 Task: Check the average views per listing of club house in the last 3 years.
Action: Mouse moved to (792, 189)
Screenshot: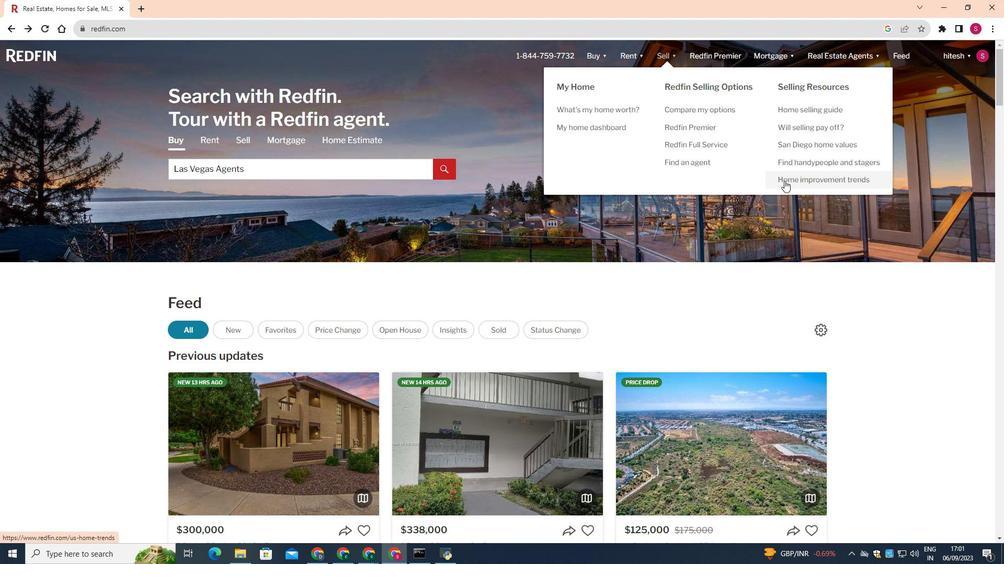 
Action: Mouse pressed left at (792, 189)
Screenshot: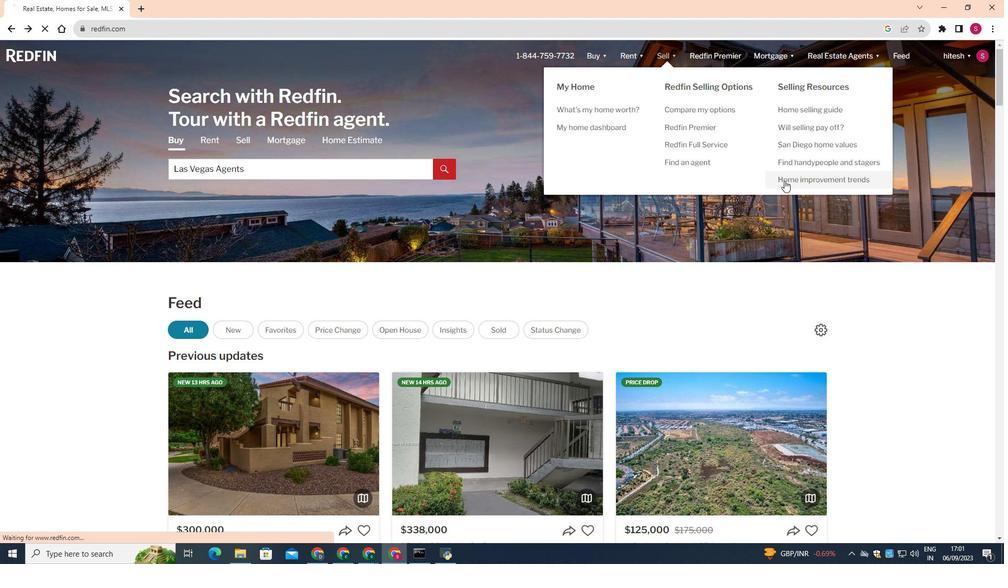 
Action: Mouse moved to (514, 308)
Screenshot: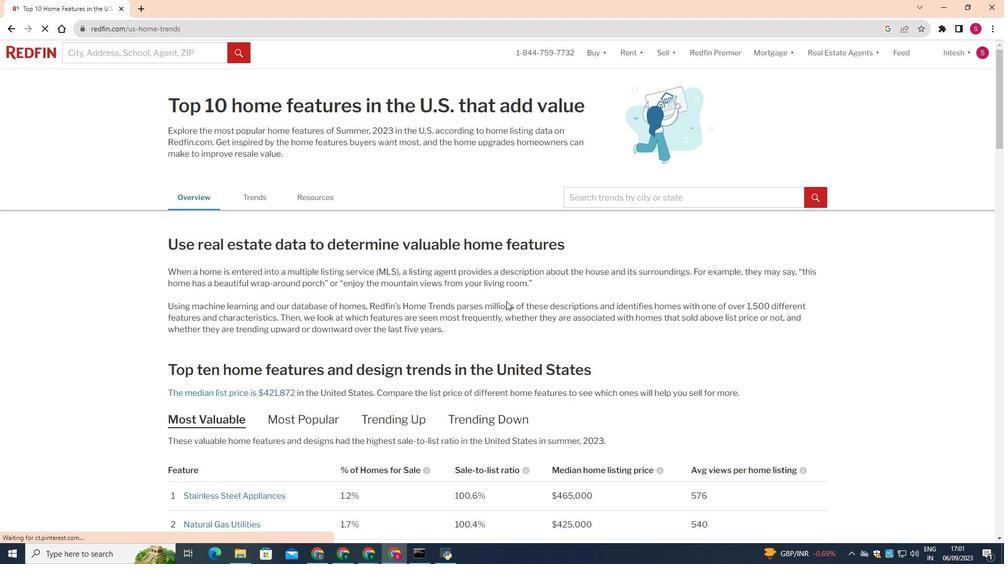 
Action: Mouse scrolled (514, 308) with delta (0, 0)
Screenshot: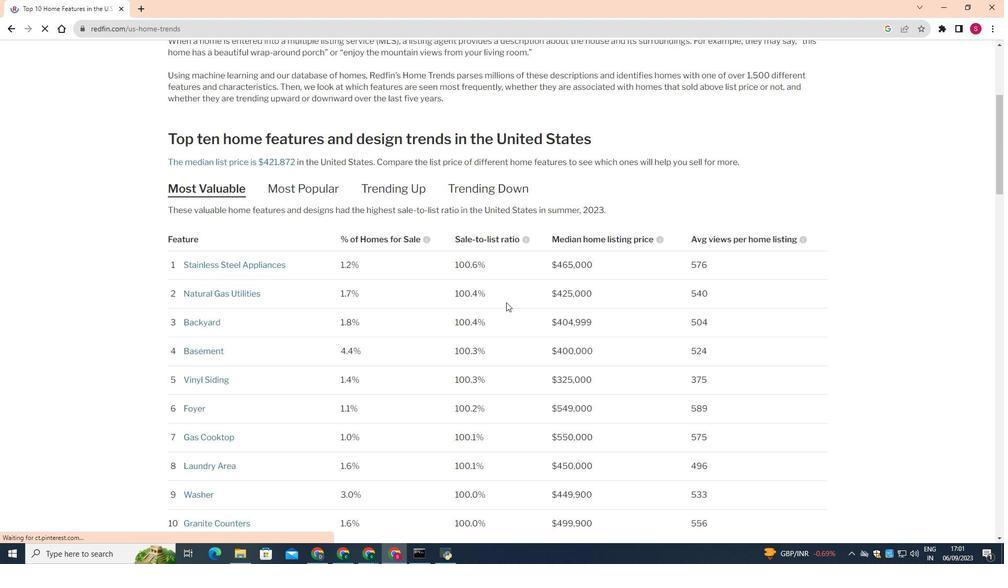
Action: Mouse moved to (514, 309)
Screenshot: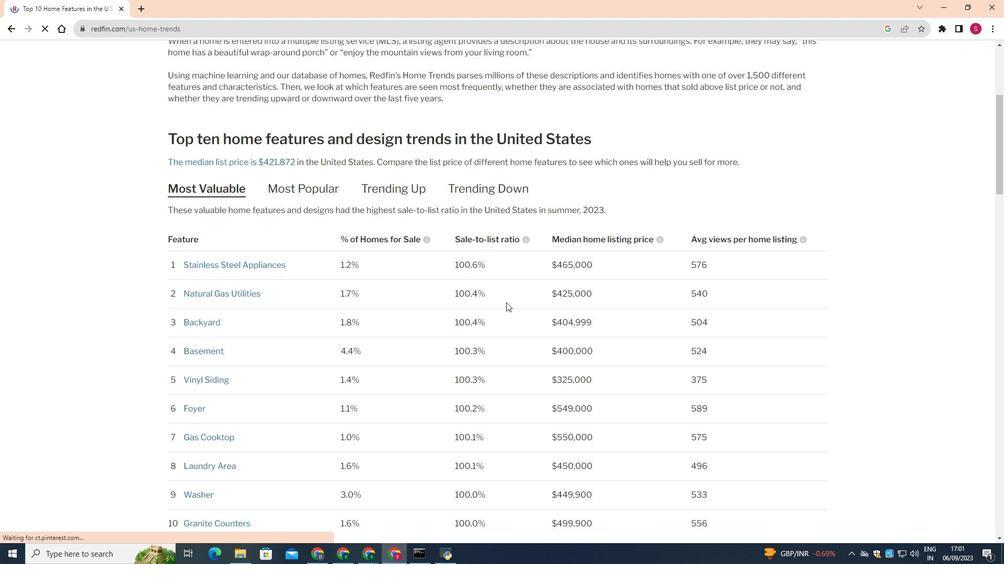 
Action: Mouse scrolled (514, 309) with delta (0, 0)
Screenshot: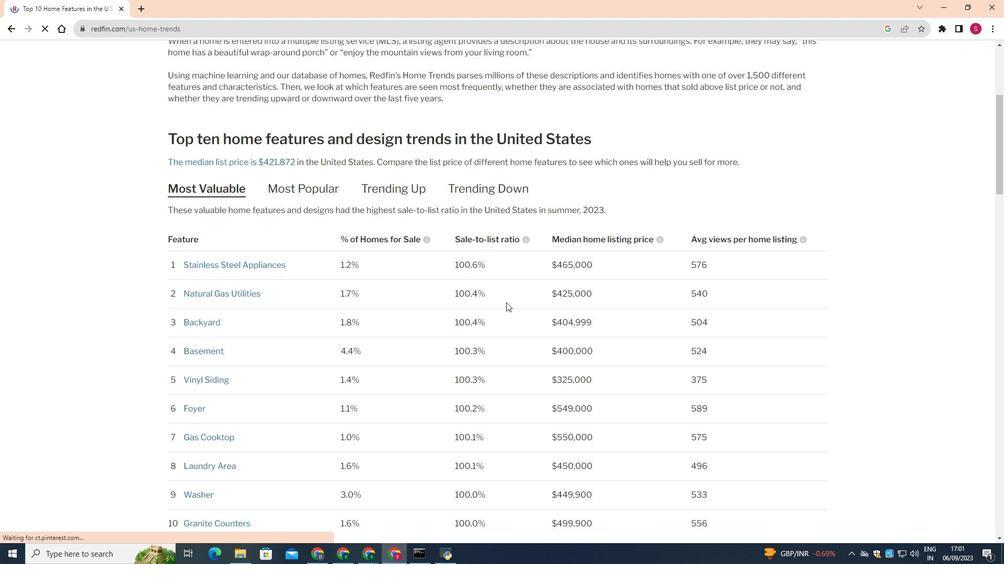 
Action: Mouse moved to (514, 310)
Screenshot: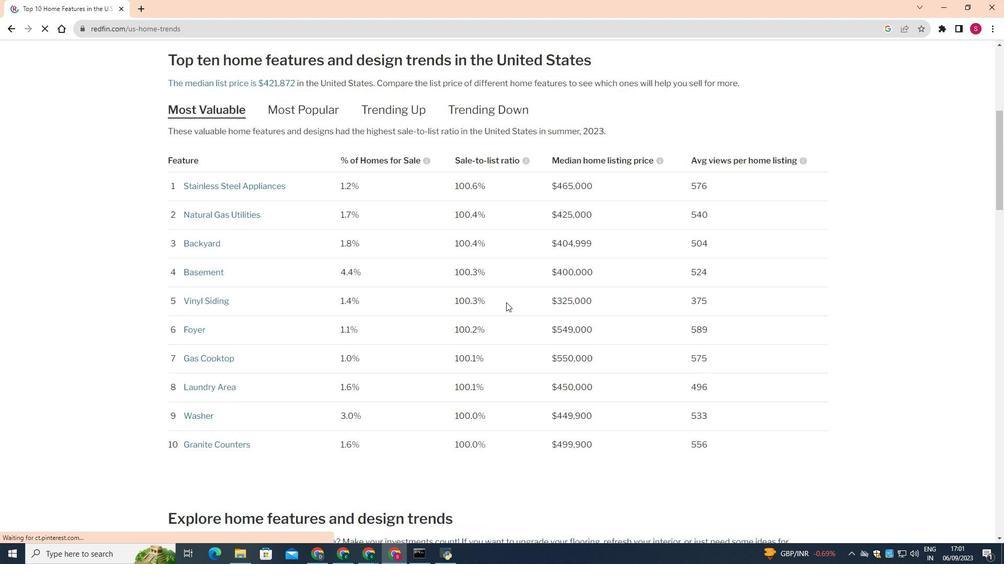 
Action: Mouse scrolled (514, 309) with delta (0, 0)
Screenshot: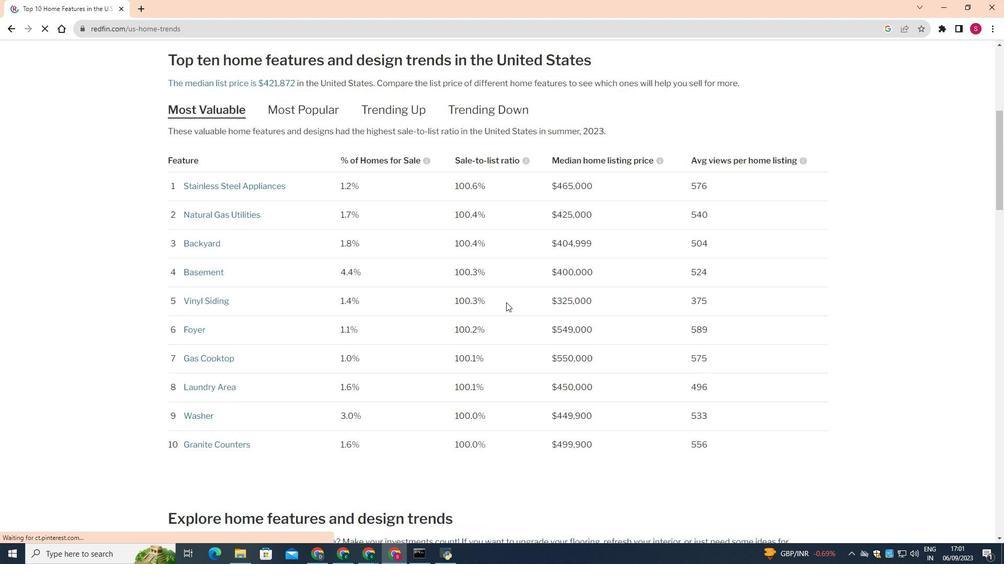 
Action: Mouse scrolled (514, 309) with delta (0, 0)
Screenshot: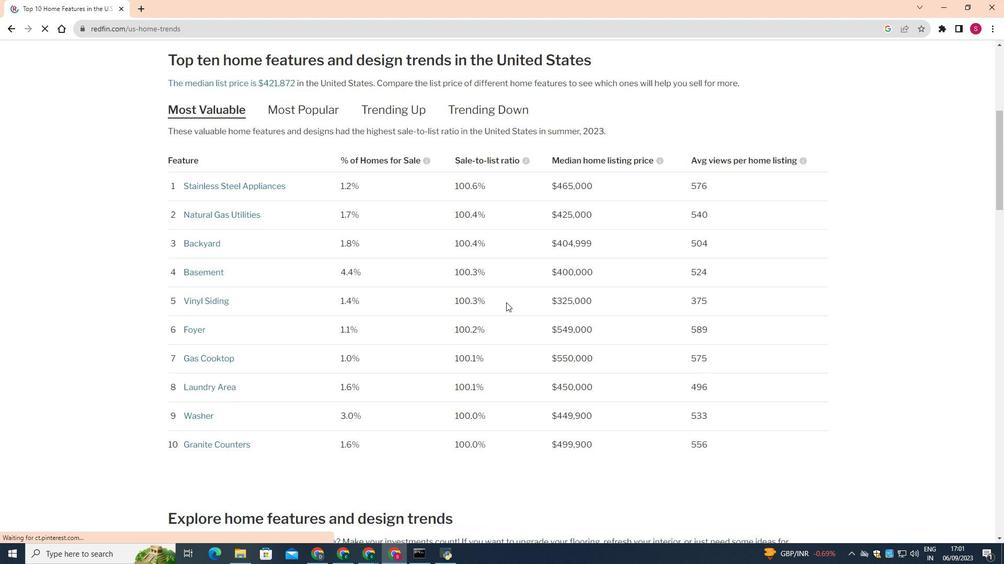 
Action: Mouse moved to (514, 310)
Screenshot: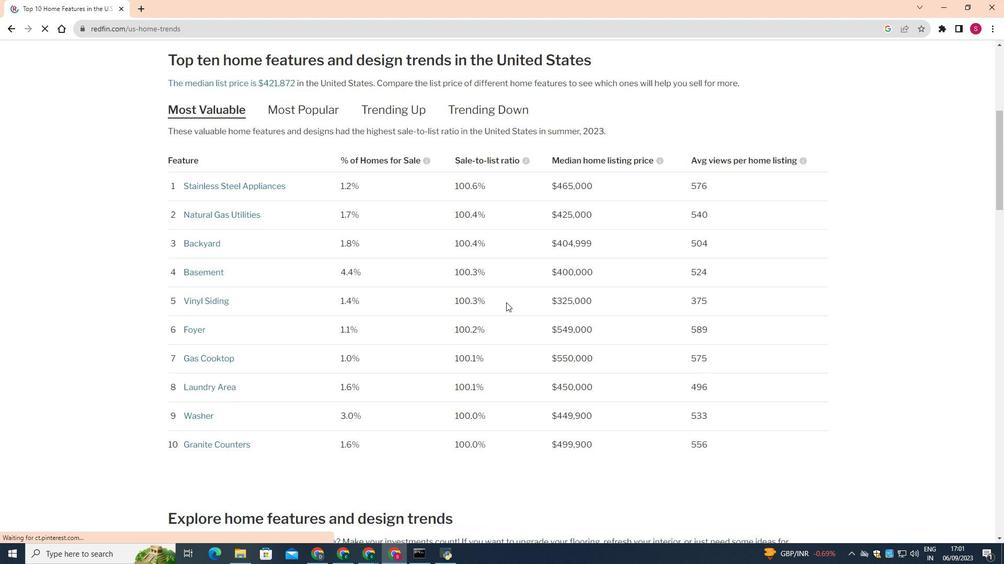 
Action: Mouse scrolled (514, 310) with delta (0, 0)
Screenshot: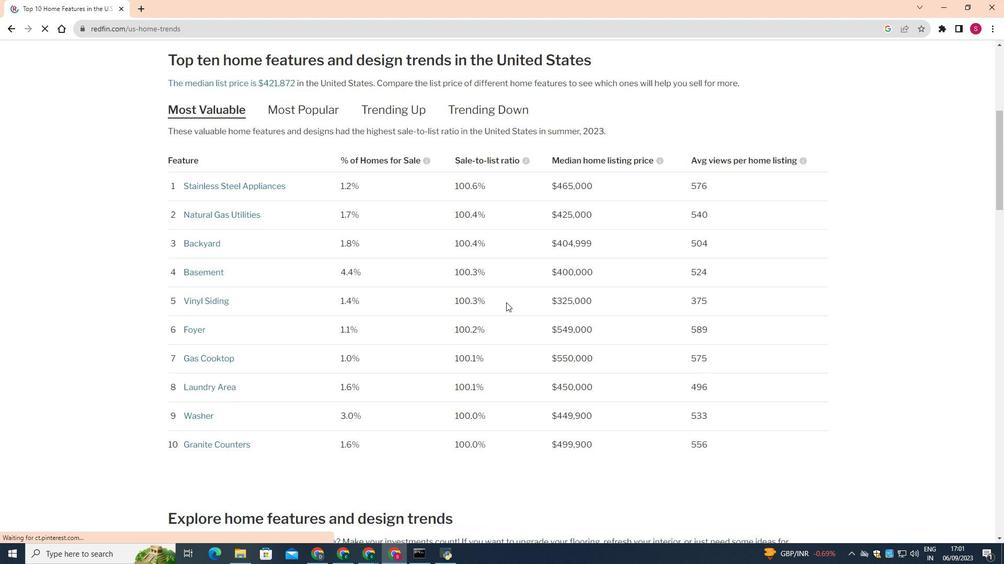 
Action: Mouse moved to (514, 311)
Screenshot: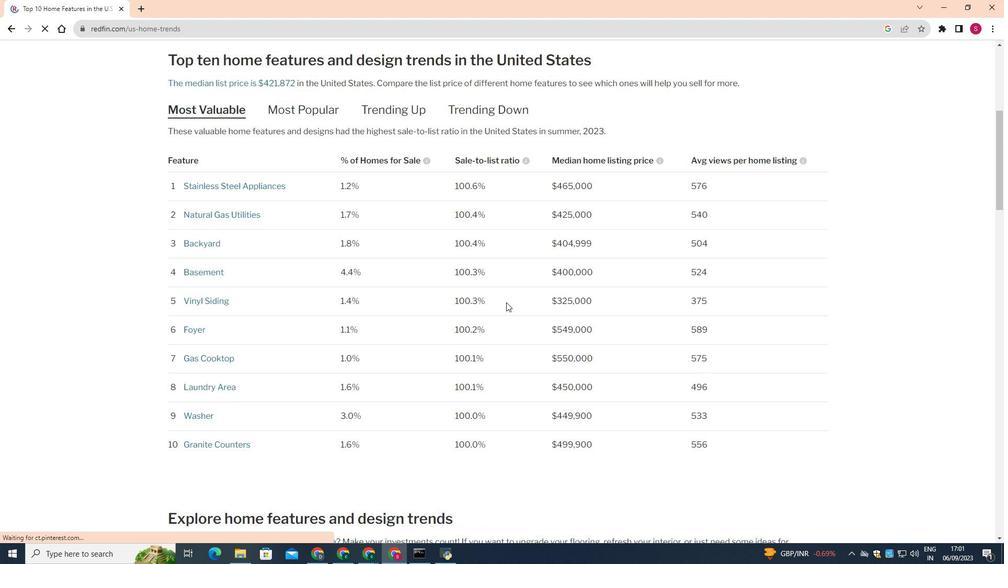 
Action: Mouse scrolled (514, 310) with delta (0, 0)
Screenshot: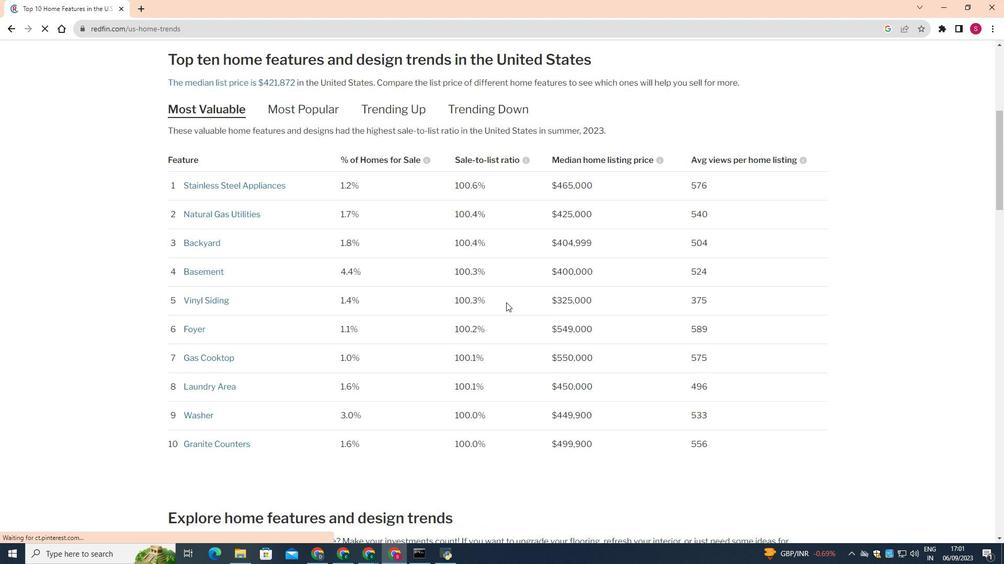 
Action: Mouse scrolled (514, 310) with delta (0, 0)
Screenshot: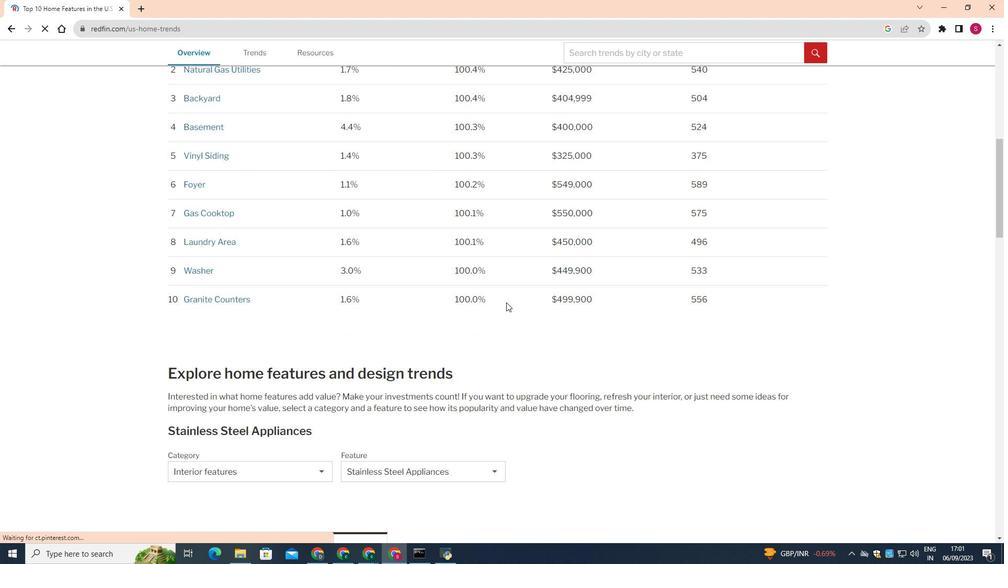
Action: Mouse scrolled (514, 310) with delta (0, 0)
Screenshot: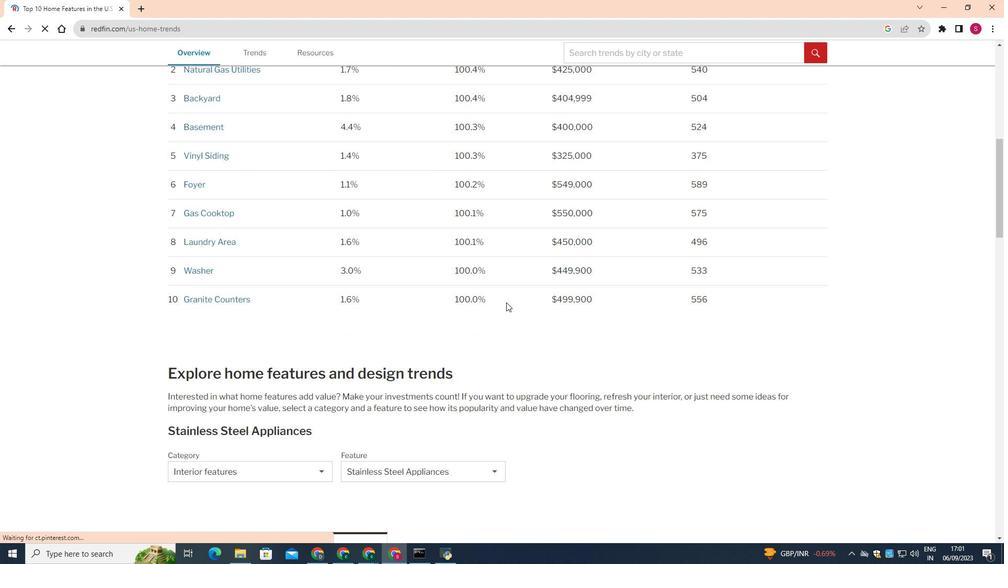
Action: Mouse scrolled (514, 310) with delta (0, 0)
Screenshot: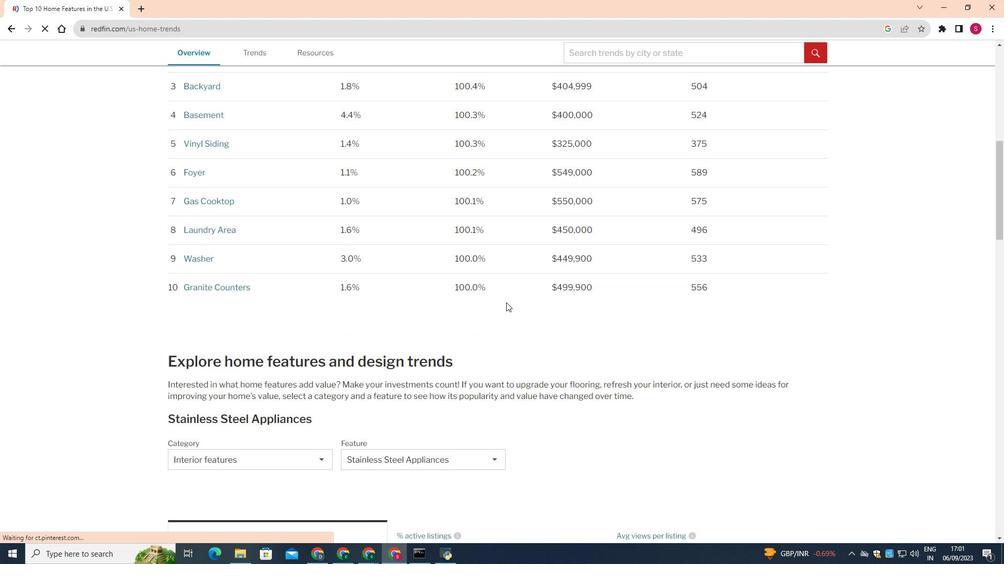 
Action: Mouse scrolled (514, 310) with delta (0, 0)
Screenshot: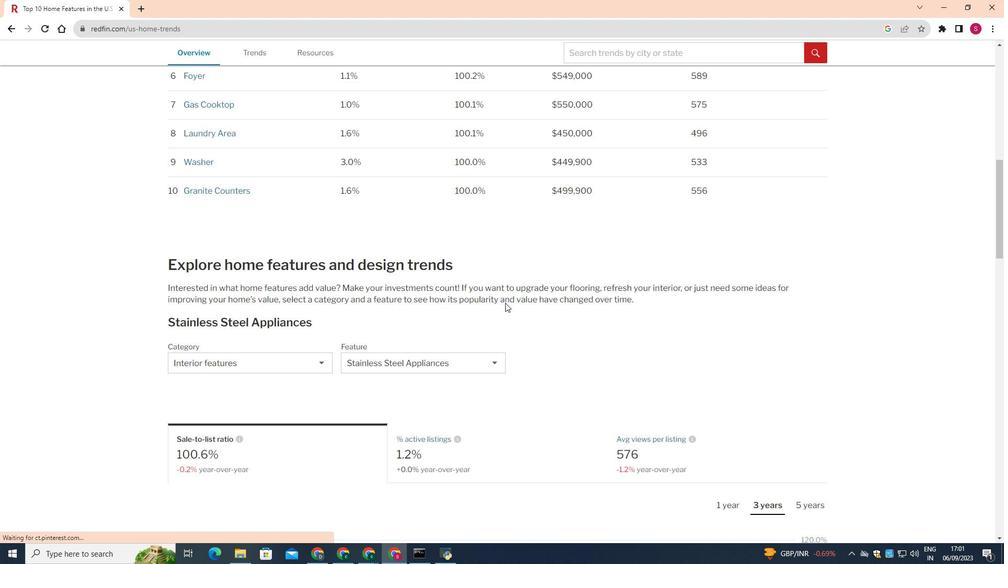 
Action: Mouse scrolled (514, 310) with delta (0, 0)
Screenshot: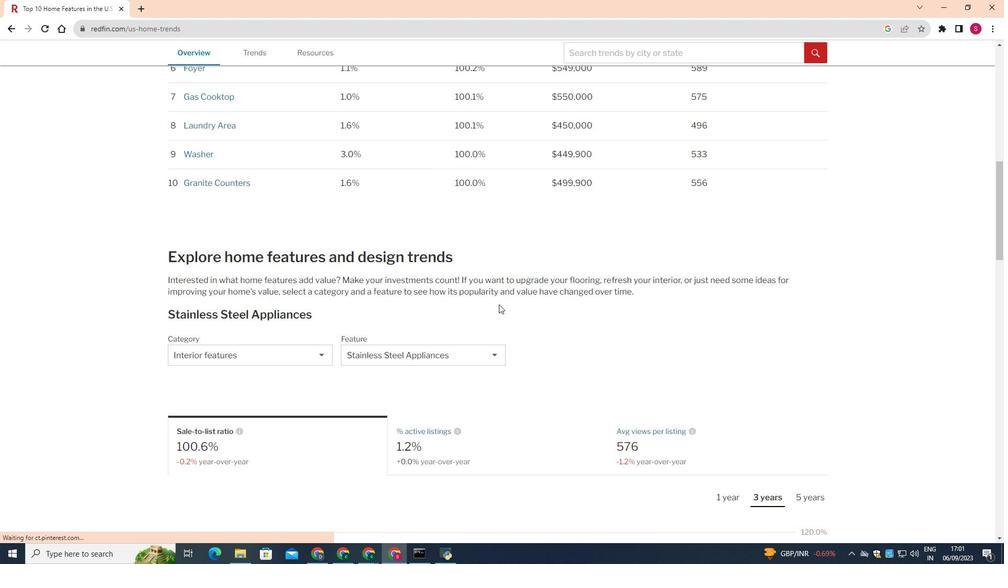 
Action: Mouse moved to (283, 364)
Screenshot: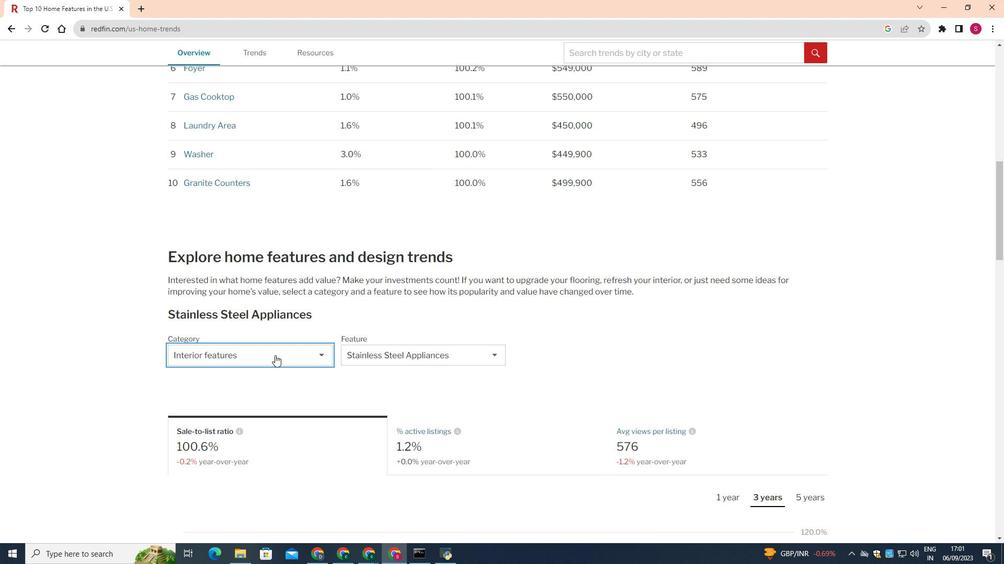 
Action: Mouse pressed left at (283, 364)
Screenshot: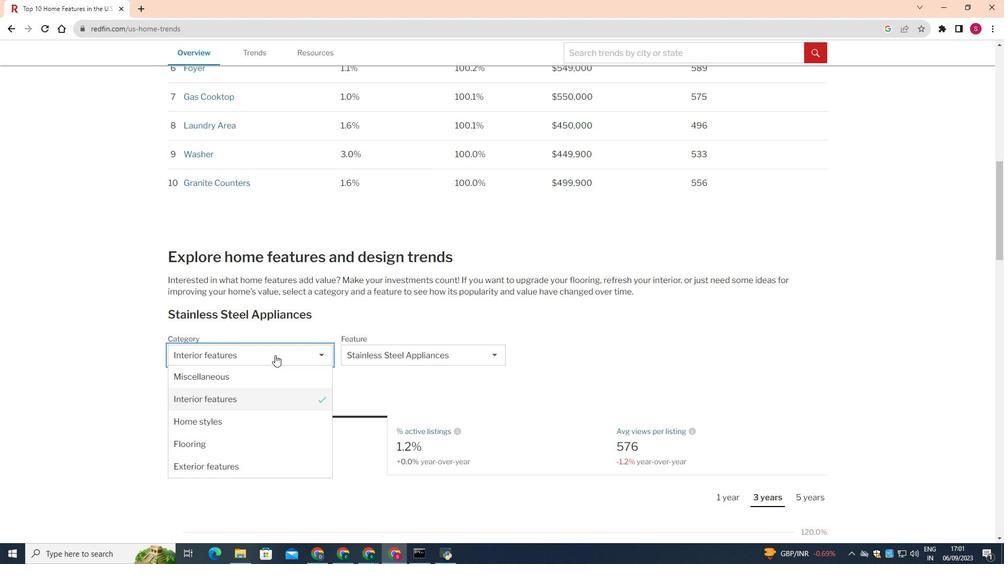 
Action: Mouse moved to (275, 388)
Screenshot: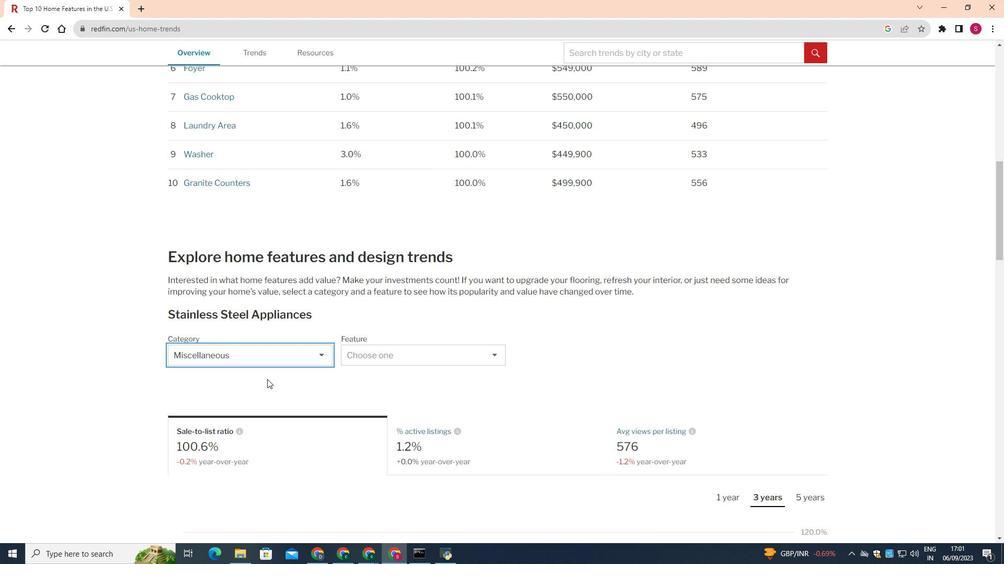
Action: Mouse pressed left at (275, 388)
Screenshot: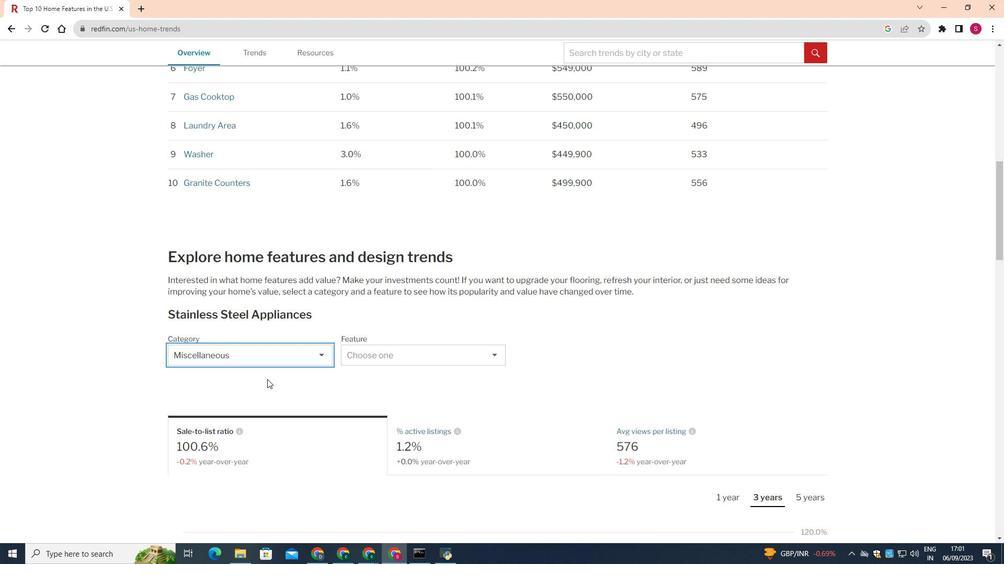 
Action: Mouse moved to (375, 366)
Screenshot: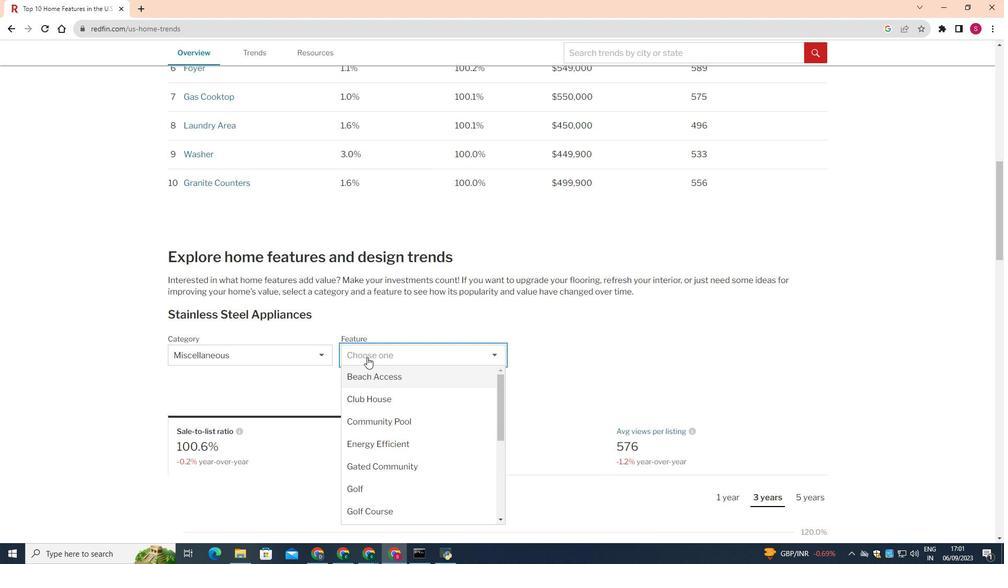 
Action: Mouse pressed left at (375, 366)
Screenshot: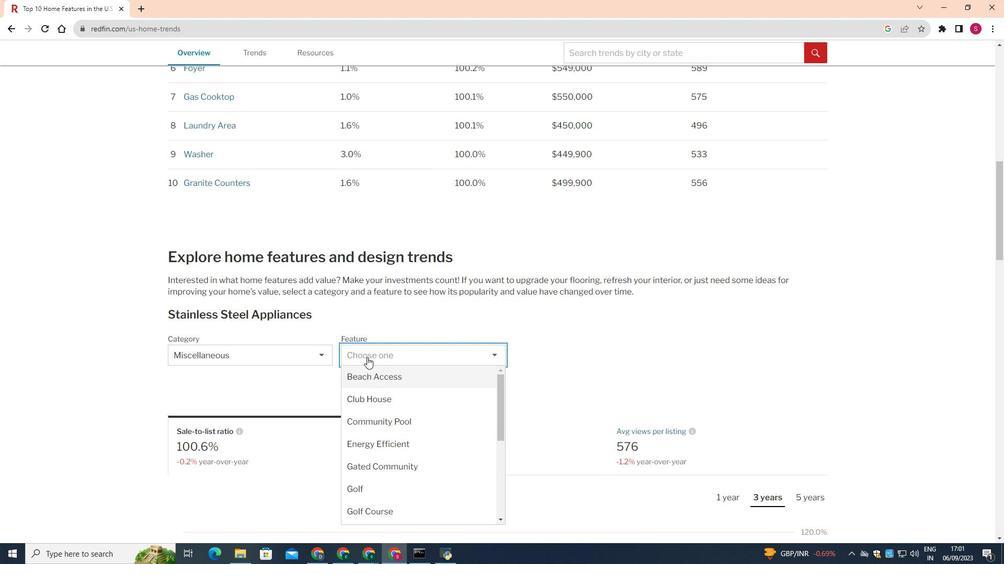 
Action: Mouse moved to (384, 409)
Screenshot: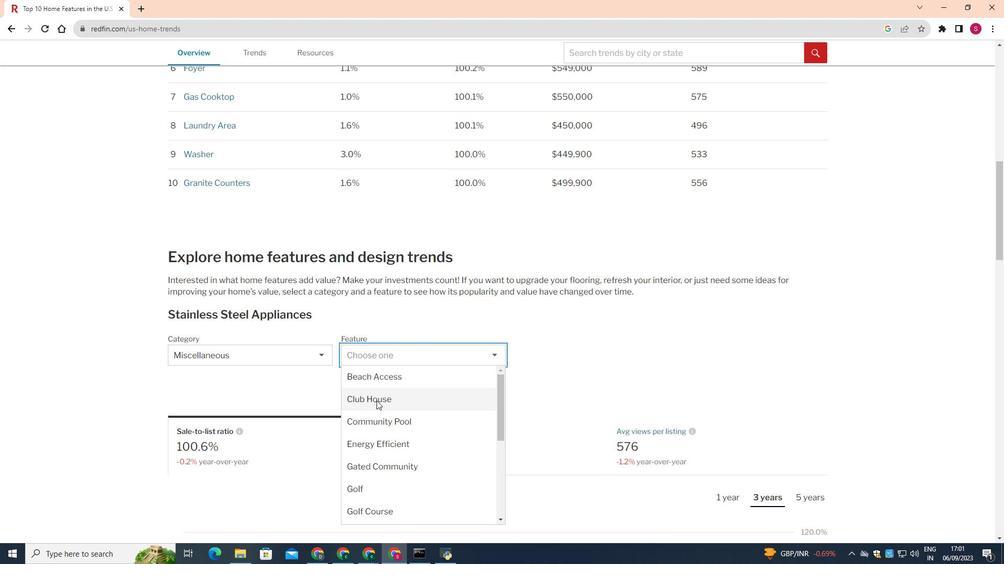 
Action: Mouse pressed left at (384, 409)
Screenshot: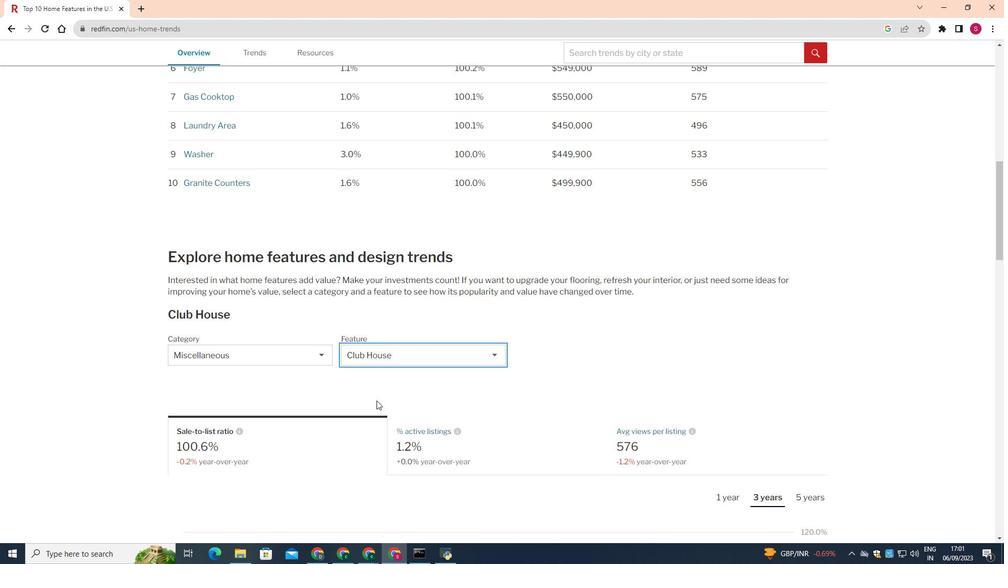 
Action: Mouse moved to (666, 450)
Screenshot: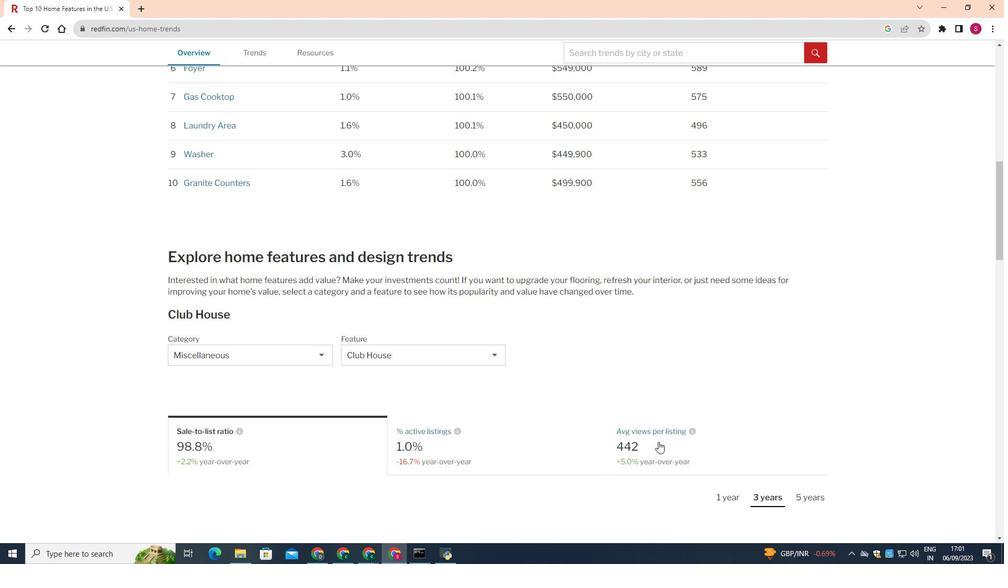 
Action: Mouse pressed left at (666, 450)
Screenshot: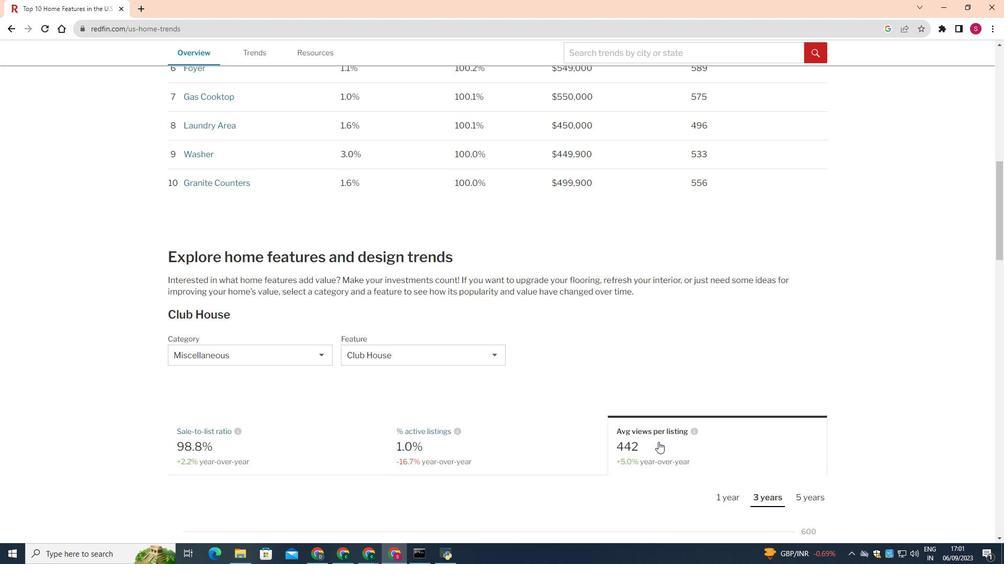 
Action: Mouse moved to (755, 474)
Screenshot: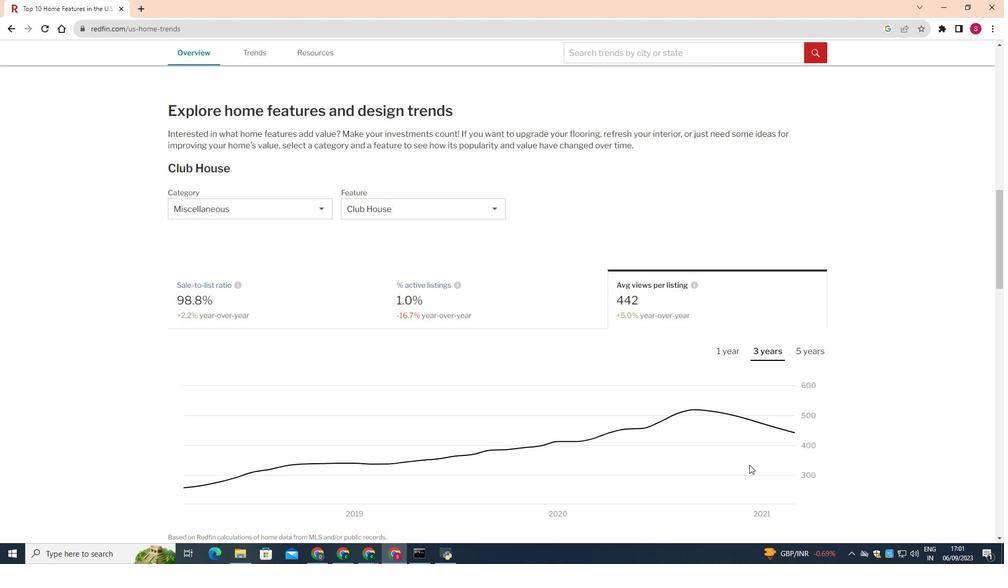 
Action: Mouse scrolled (755, 474) with delta (0, 0)
Screenshot: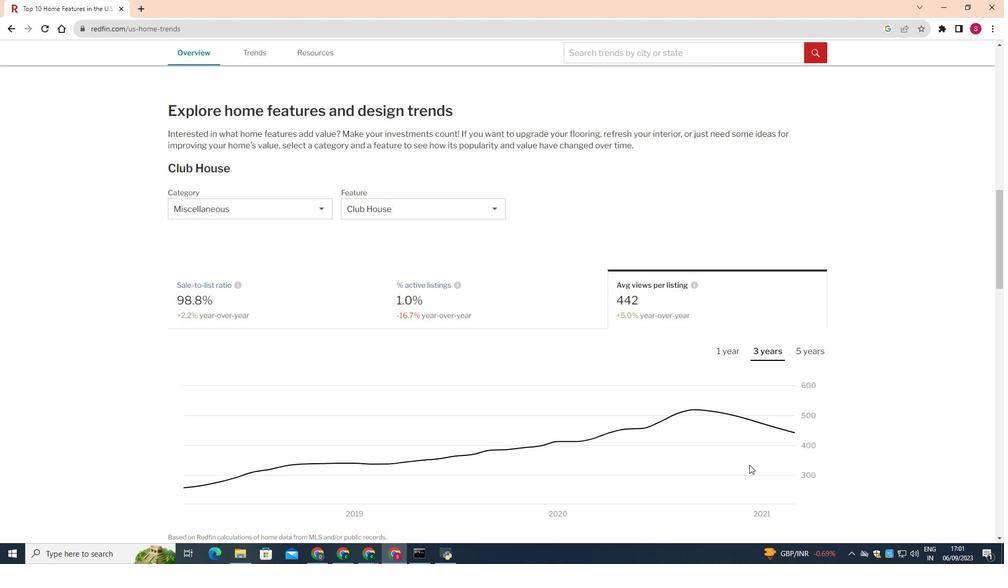 
Action: Mouse scrolled (755, 474) with delta (0, 0)
Screenshot: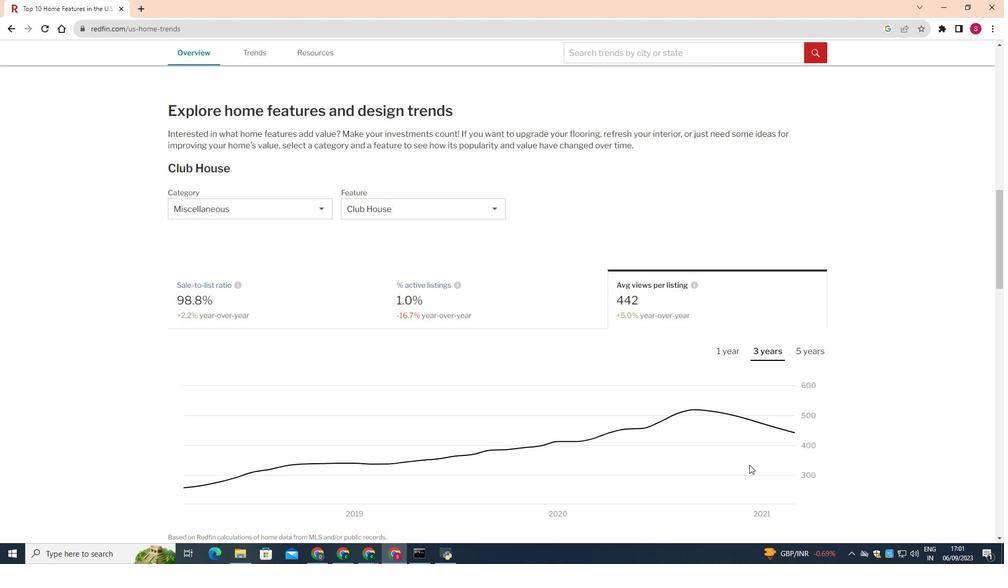 
Action: Mouse scrolled (755, 474) with delta (0, 0)
Screenshot: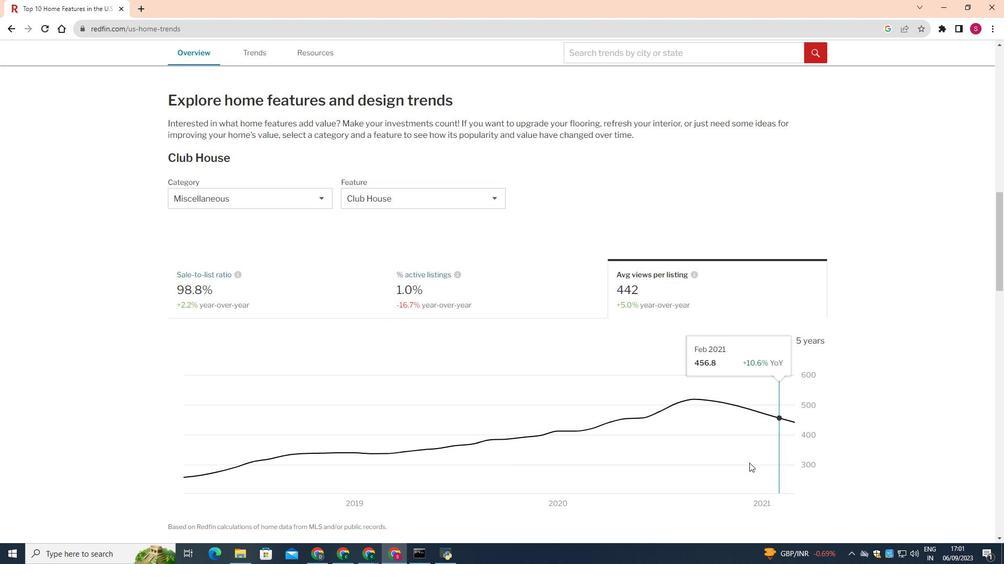 
Action: Mouse moved to (775, 353)
Screenshot: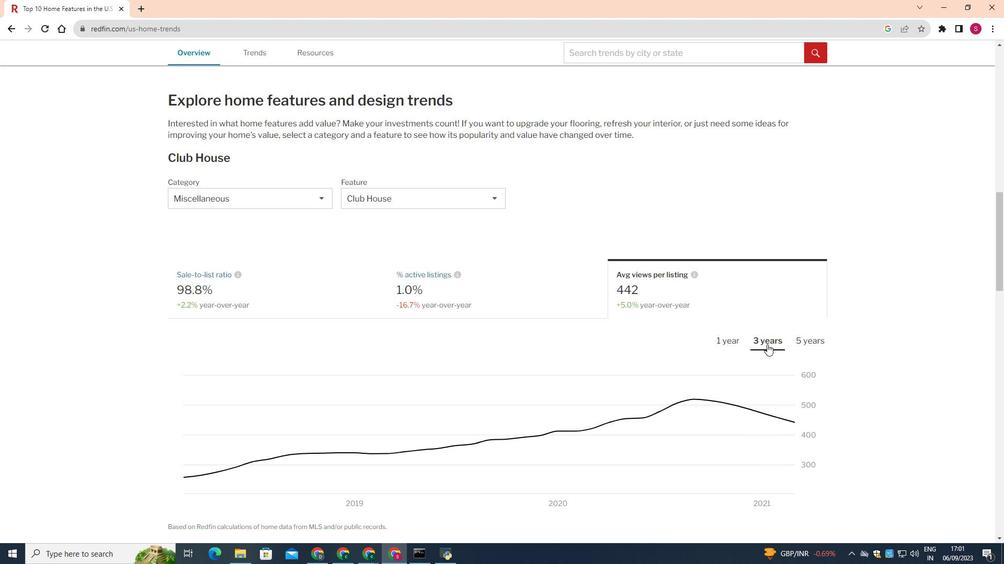
Action: Mouse pressed left at (775, 353)
Screenshot: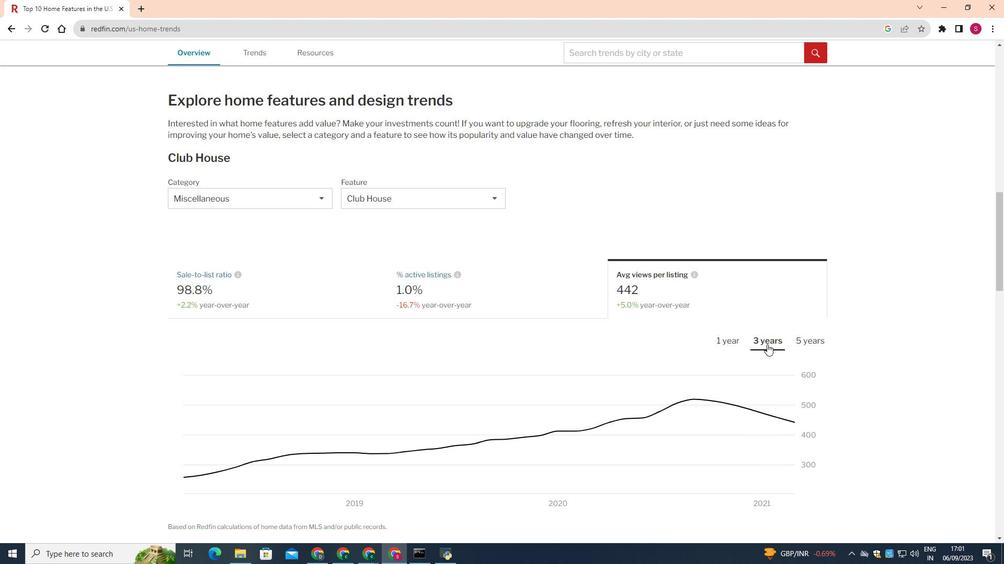 
Action: Mouse moved to (613, 390)
Screenshot: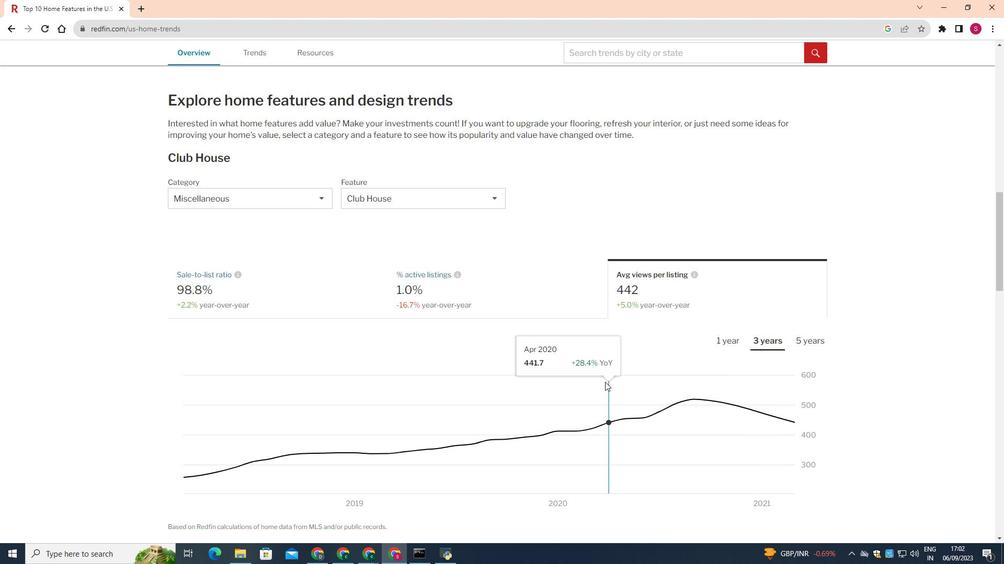 
Action: Mouse scrolled (613, 390) with delta (0, 0)
Screenshot: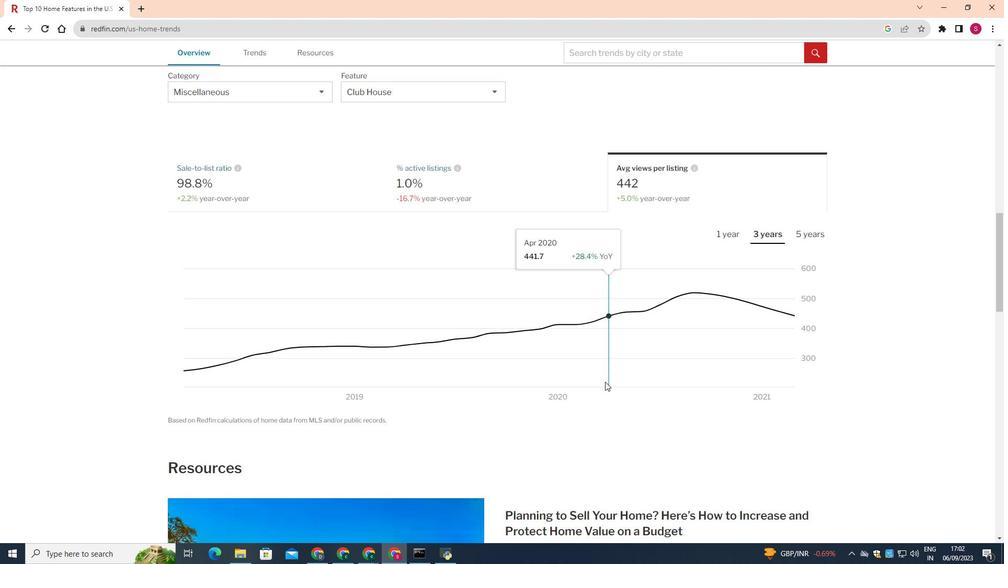
Action: Mouse scrolled (613, 390) with delta (0, 0)
Screenshot: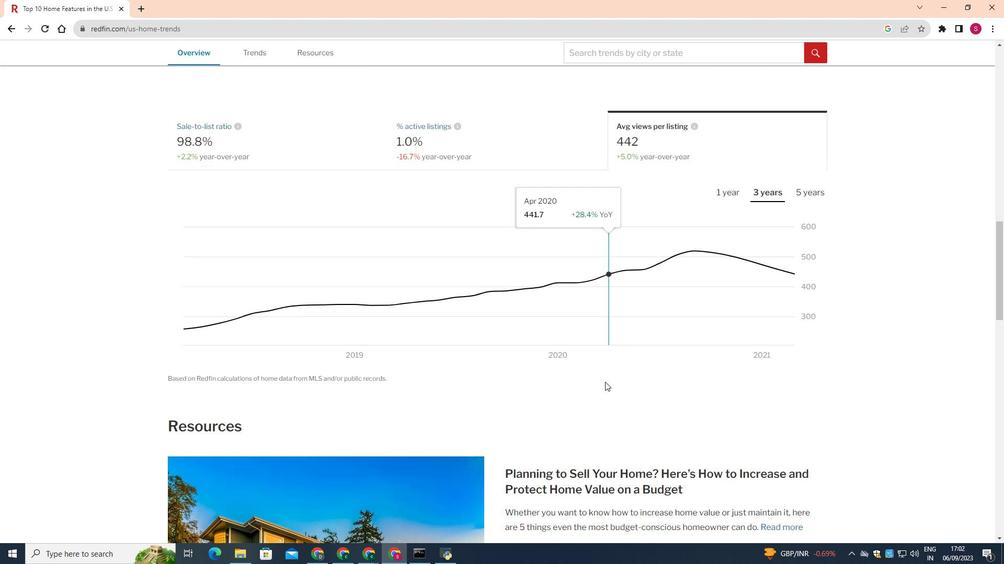 
Action: Mouse scrolled (613, 390) with delta (0, 0)
Screenshot: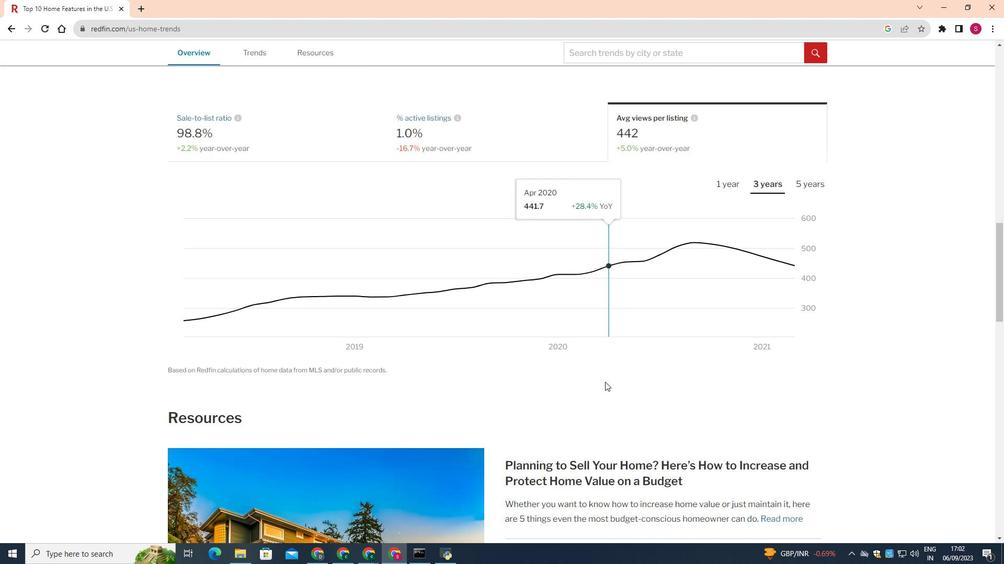 
Action: Mouse moved to (554, 259)
Screenshot: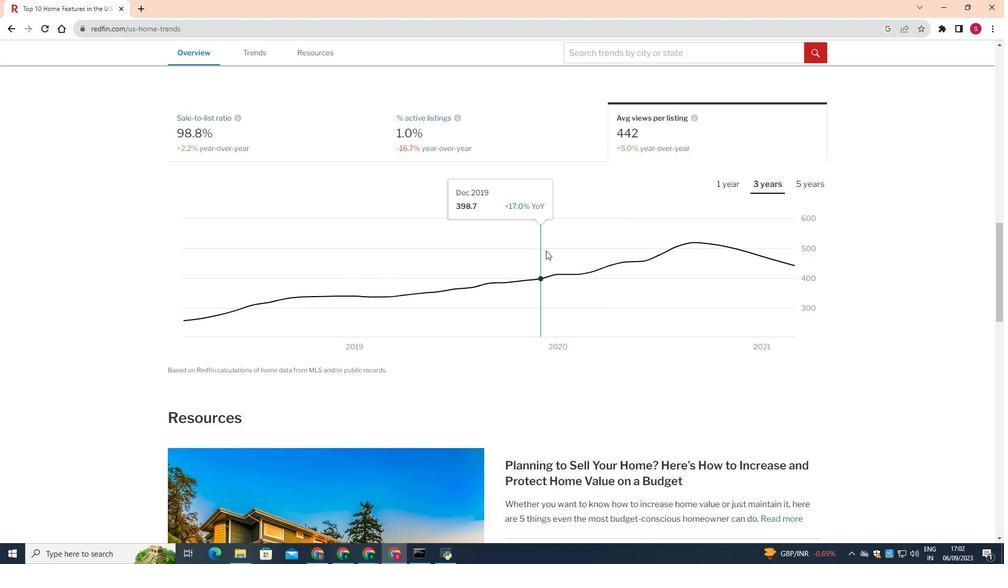 
